 Task: Copy the link of Tiny home in Lac-Beauport, Quebec, Canada to share the place.
Action: Mouse moved to (469, 127)
Screenshot: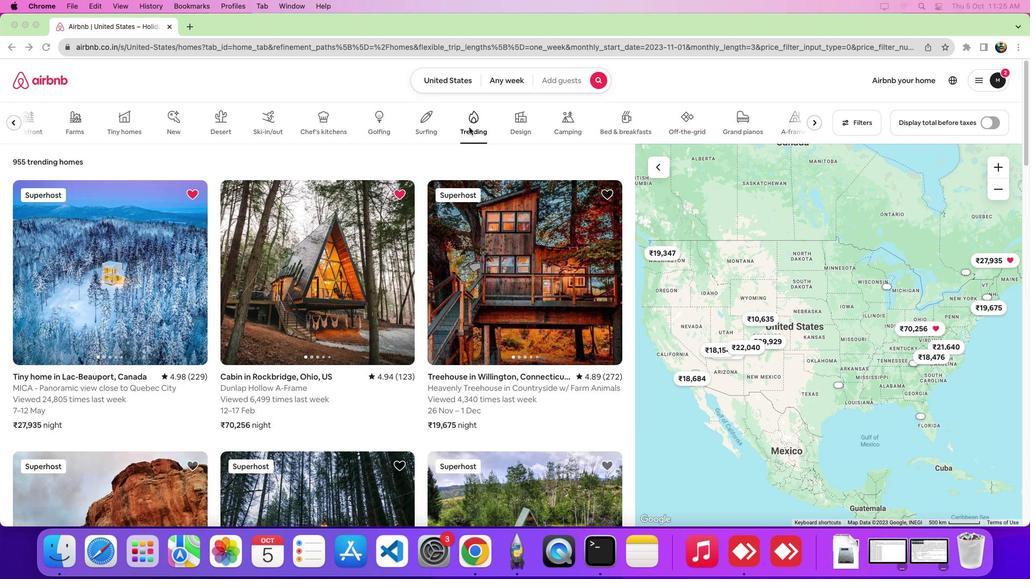 
Action: Mouse pressed left at (469, 127)
Screenshot: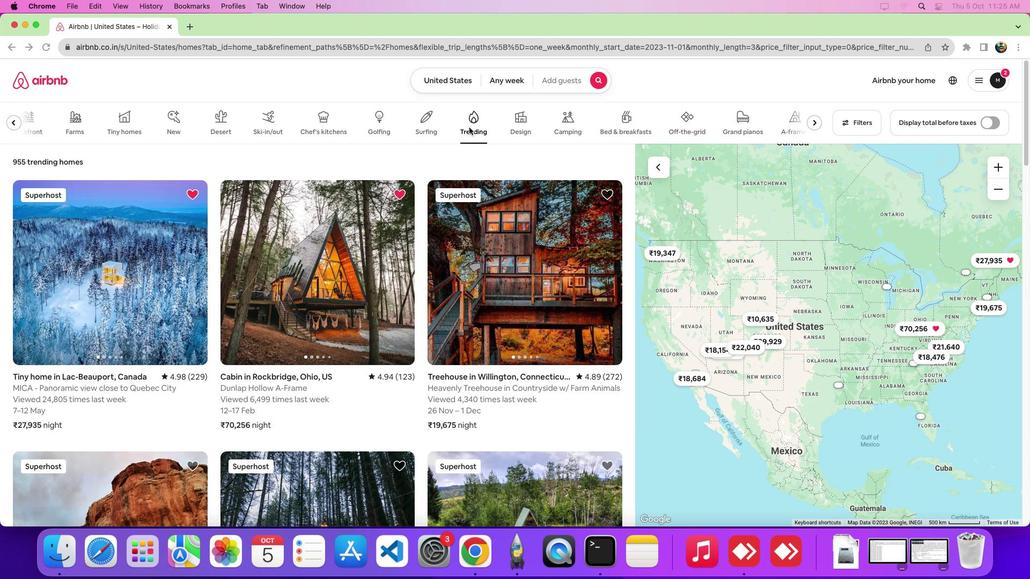 
Action: Mouse moved to (80, 311)
Screenshot: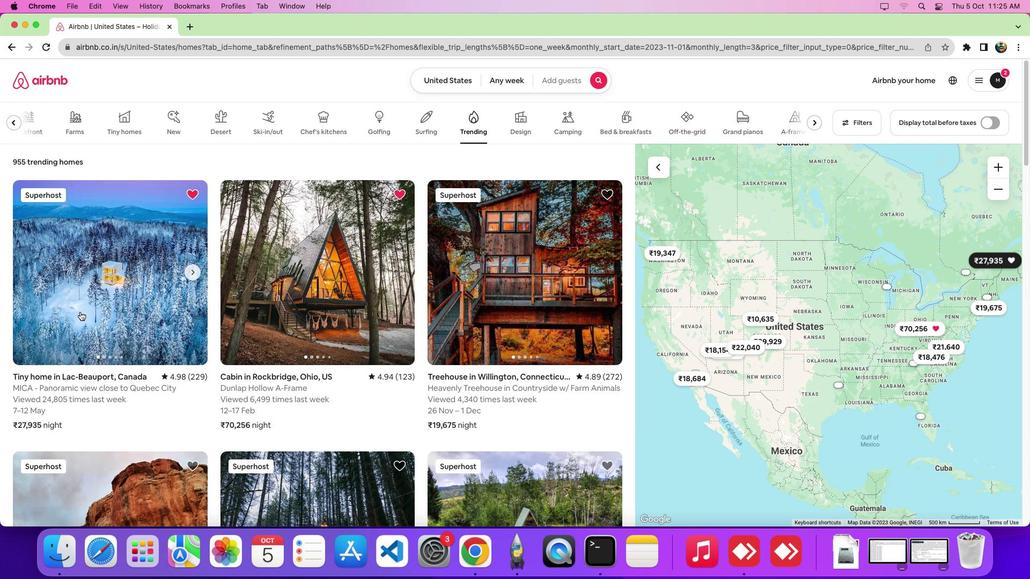 
Action: Mouse pressed left at (80, 311)
Screenshot: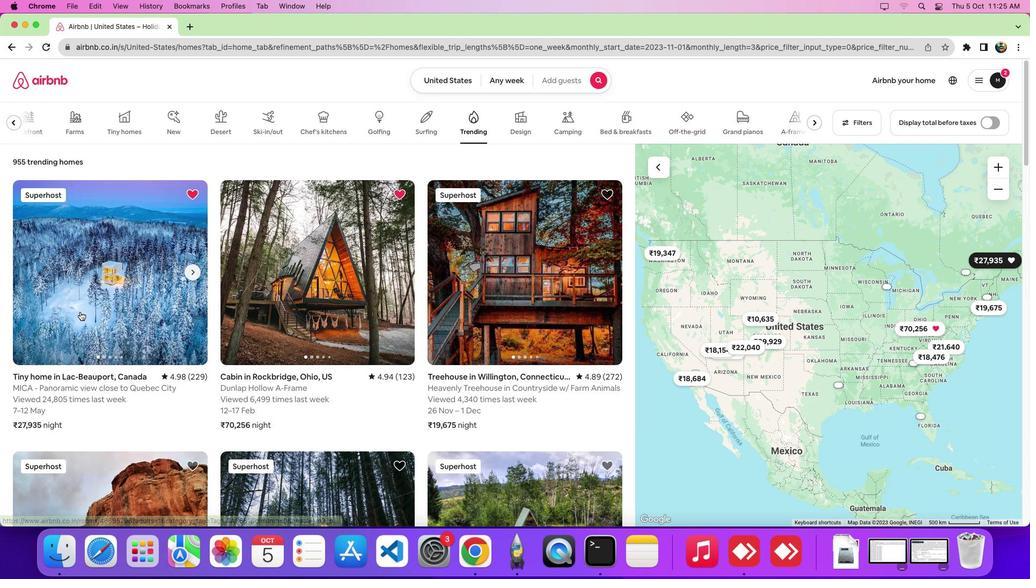 
Action: Mouse moved to (751, 129)
Screenshot: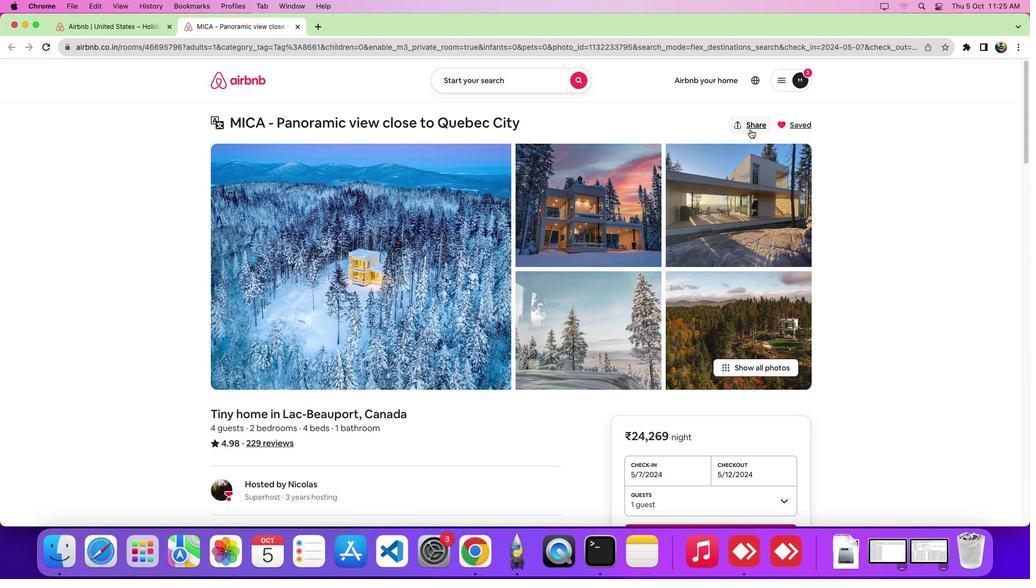 
Action: Mouse pressed left at (751, 129)
Screenshot: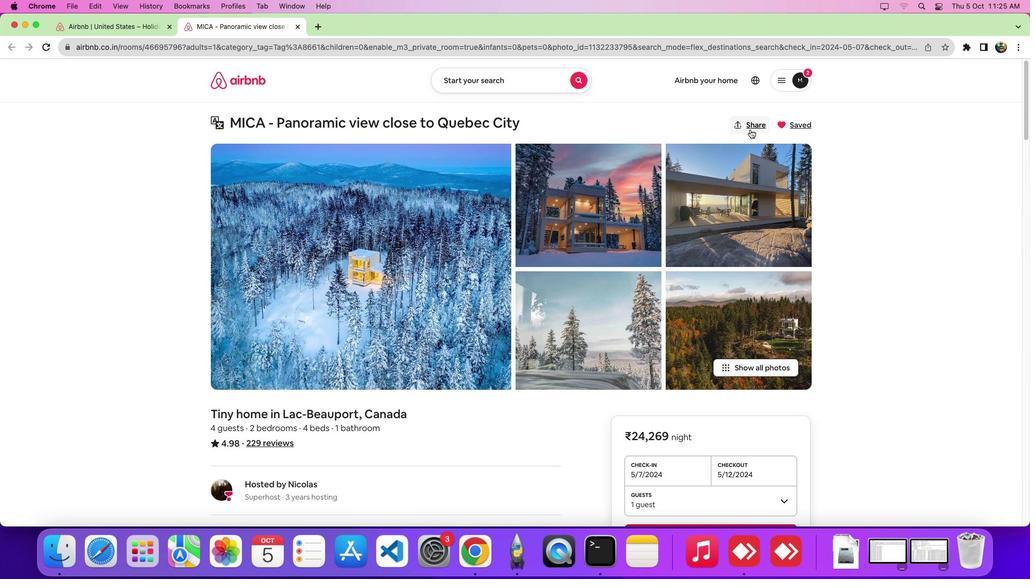 
Action: Mouse moved to (405, 271)
Screenshot: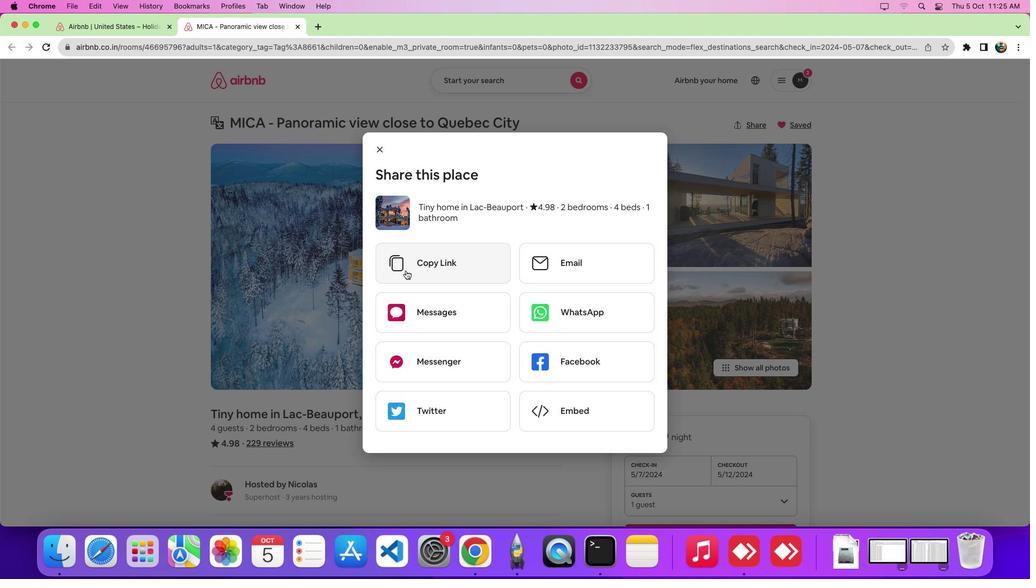 
Action: Mouse pressed left at (405, 271)
Screenshot: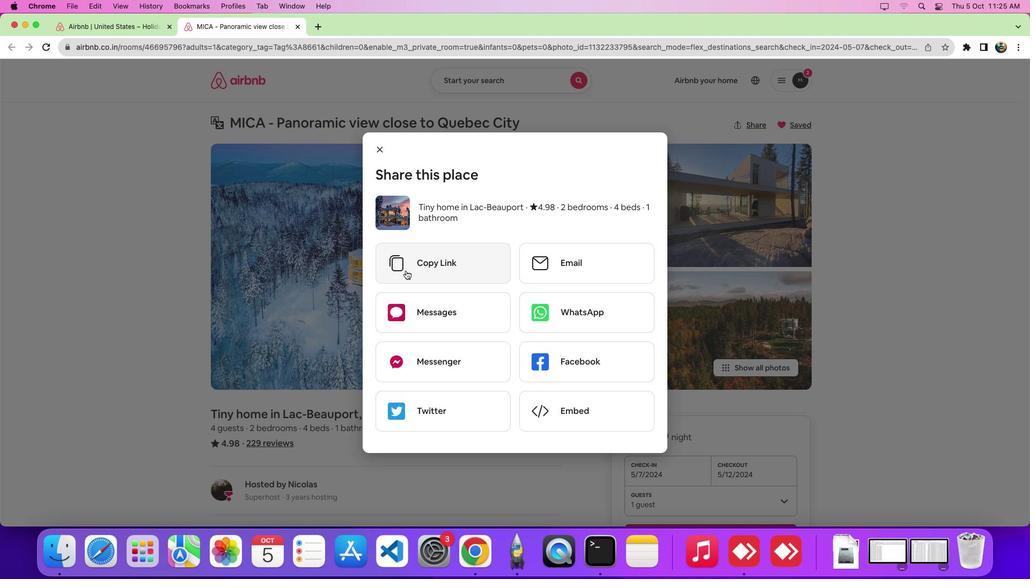 
